 Task: Select a due date automation when advanced off, 2 days after a card is due at 12:00 PM.
Action: Mouse moved to (547, 587)
Screenshot: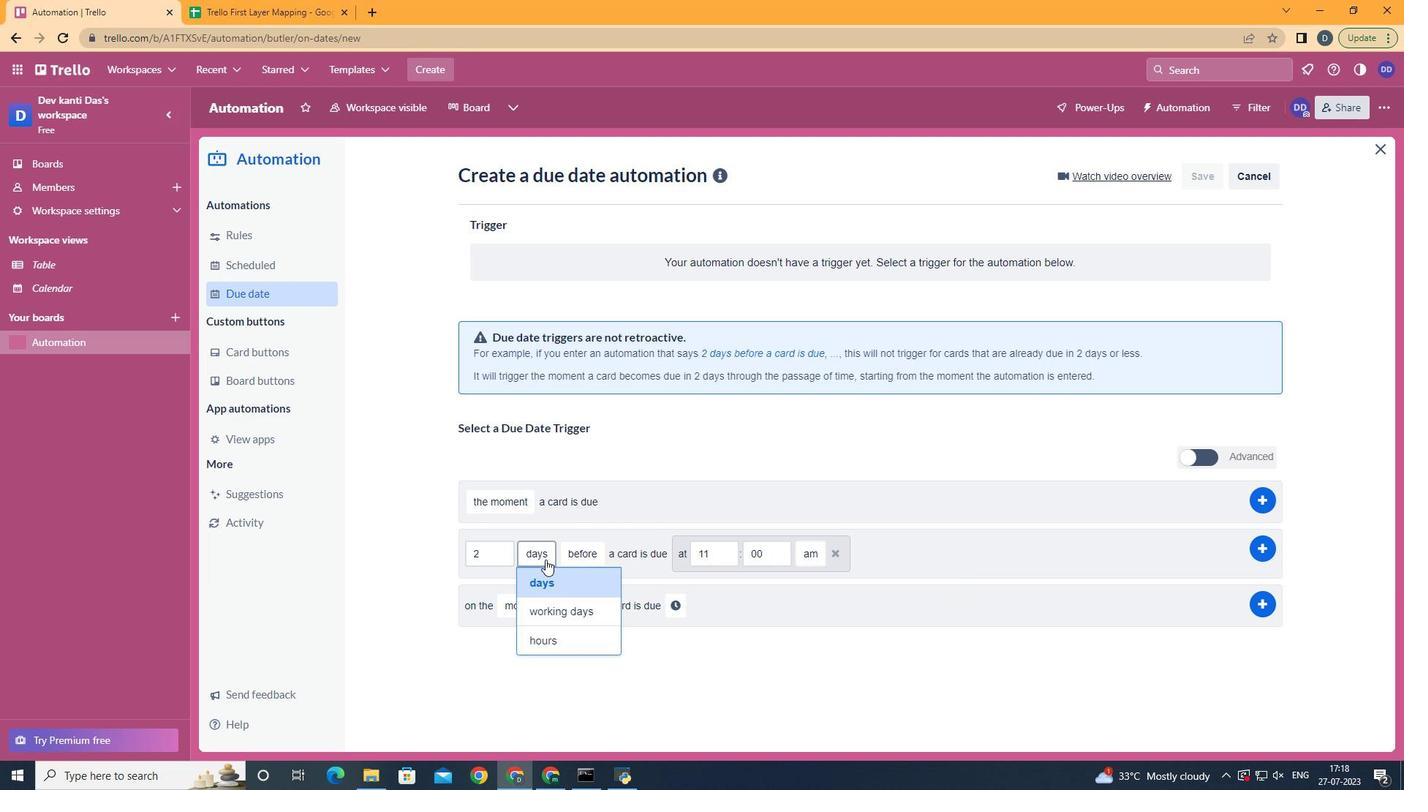 
Action: Mouse pressed left at (547, 587)
Screenshot: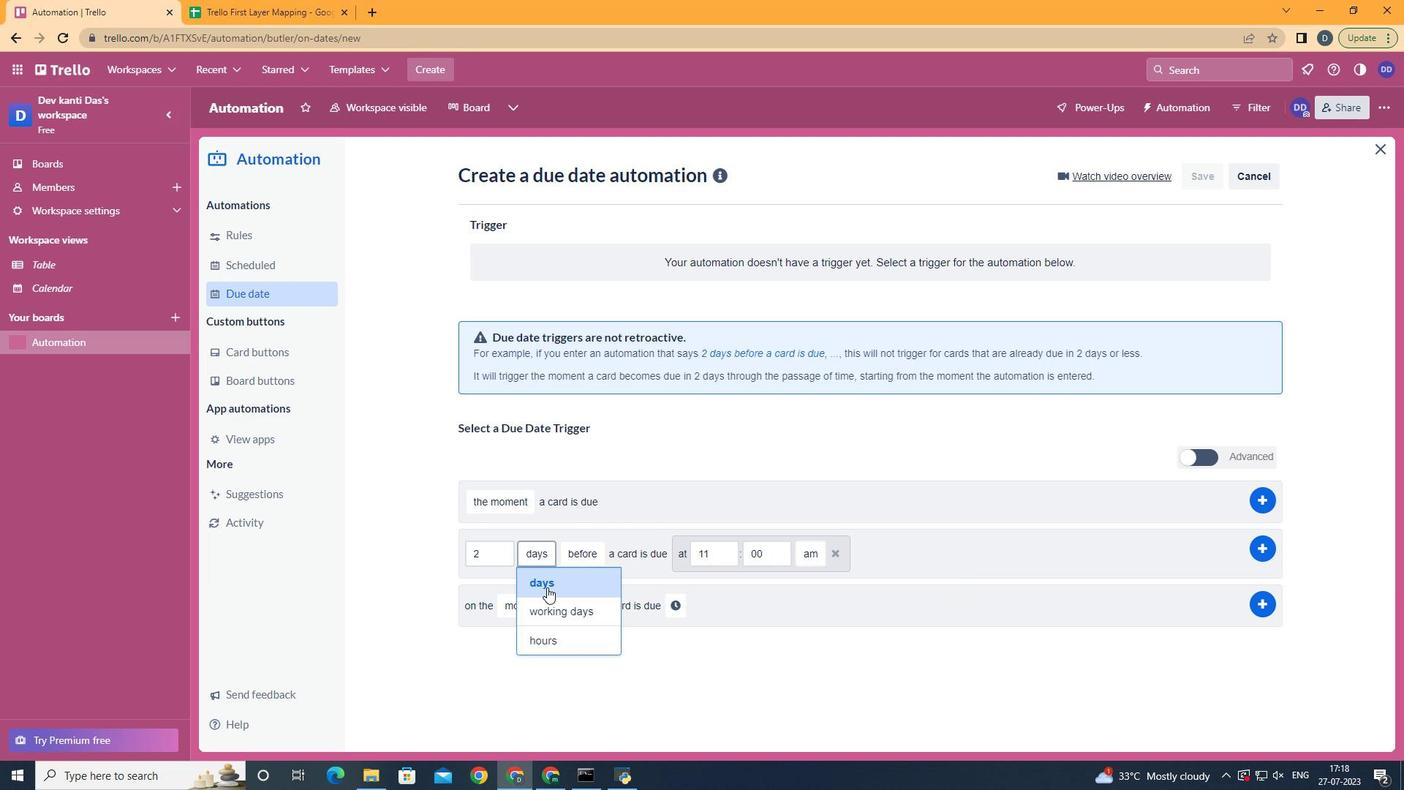 
Action: Mouse moved to (594, 610)
Screenshot: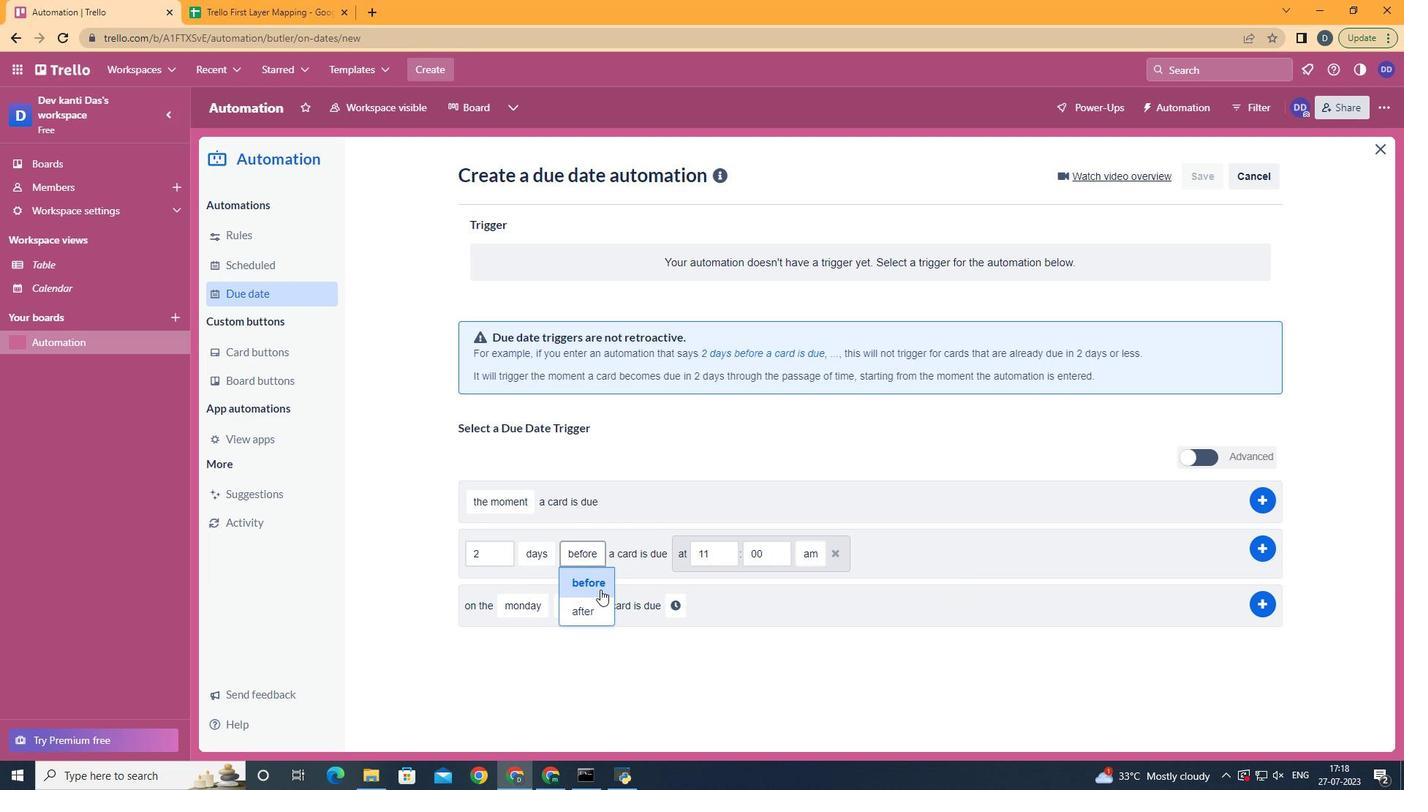 
Action: Mouse pressed left at (594, 610)
Screenshot: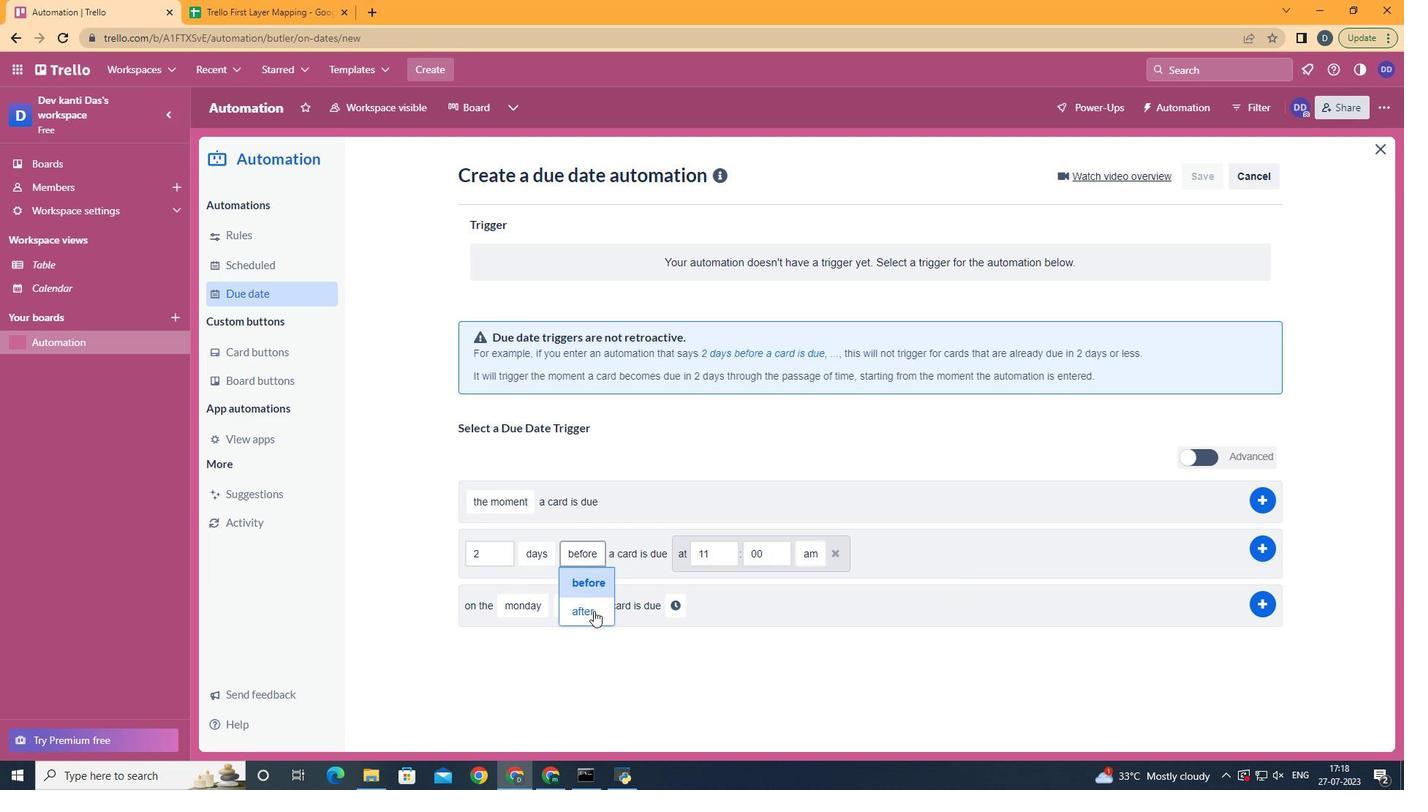 
Action: Mouse moved to (701, 550)
Screenshot: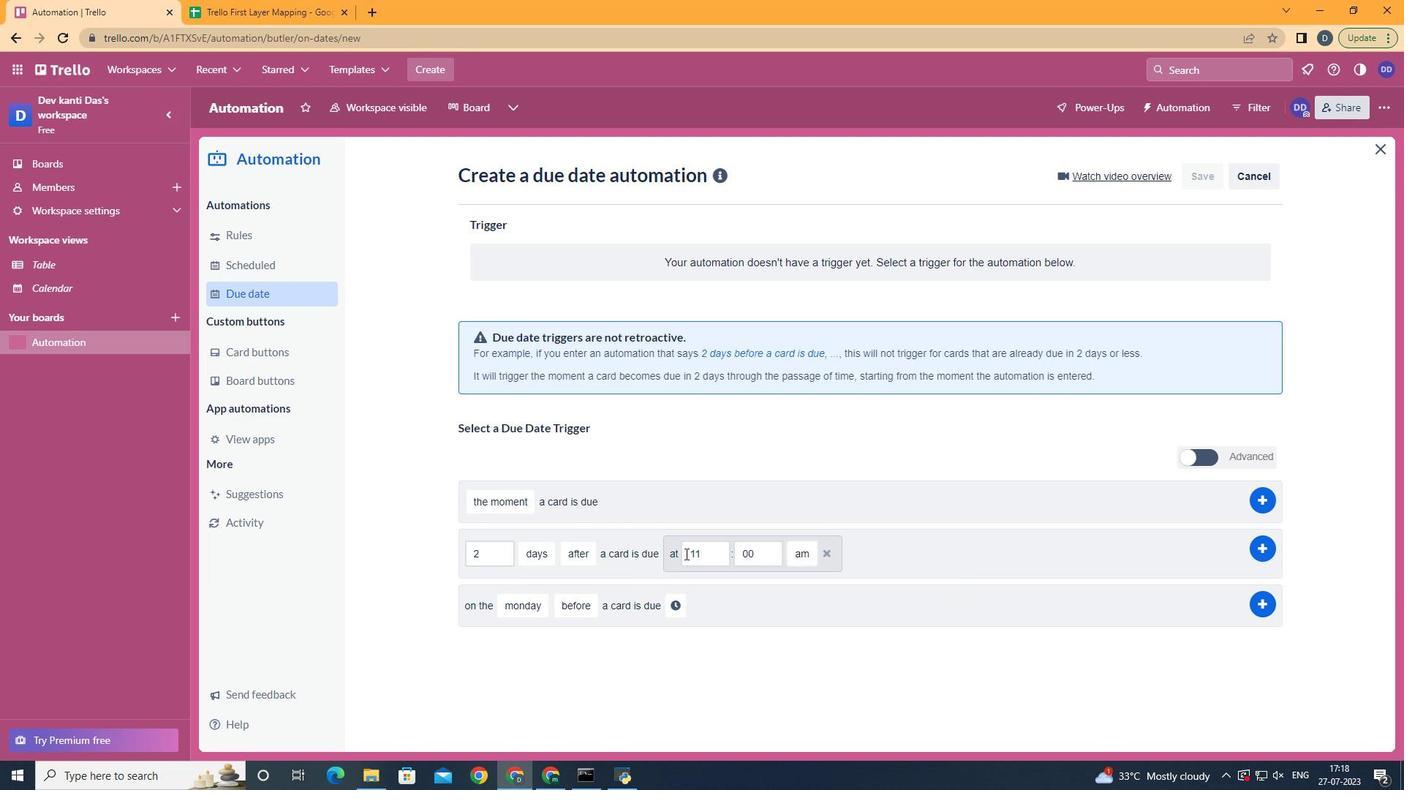 
Action: Mouse pressed left at (701, 550)
Screenshot: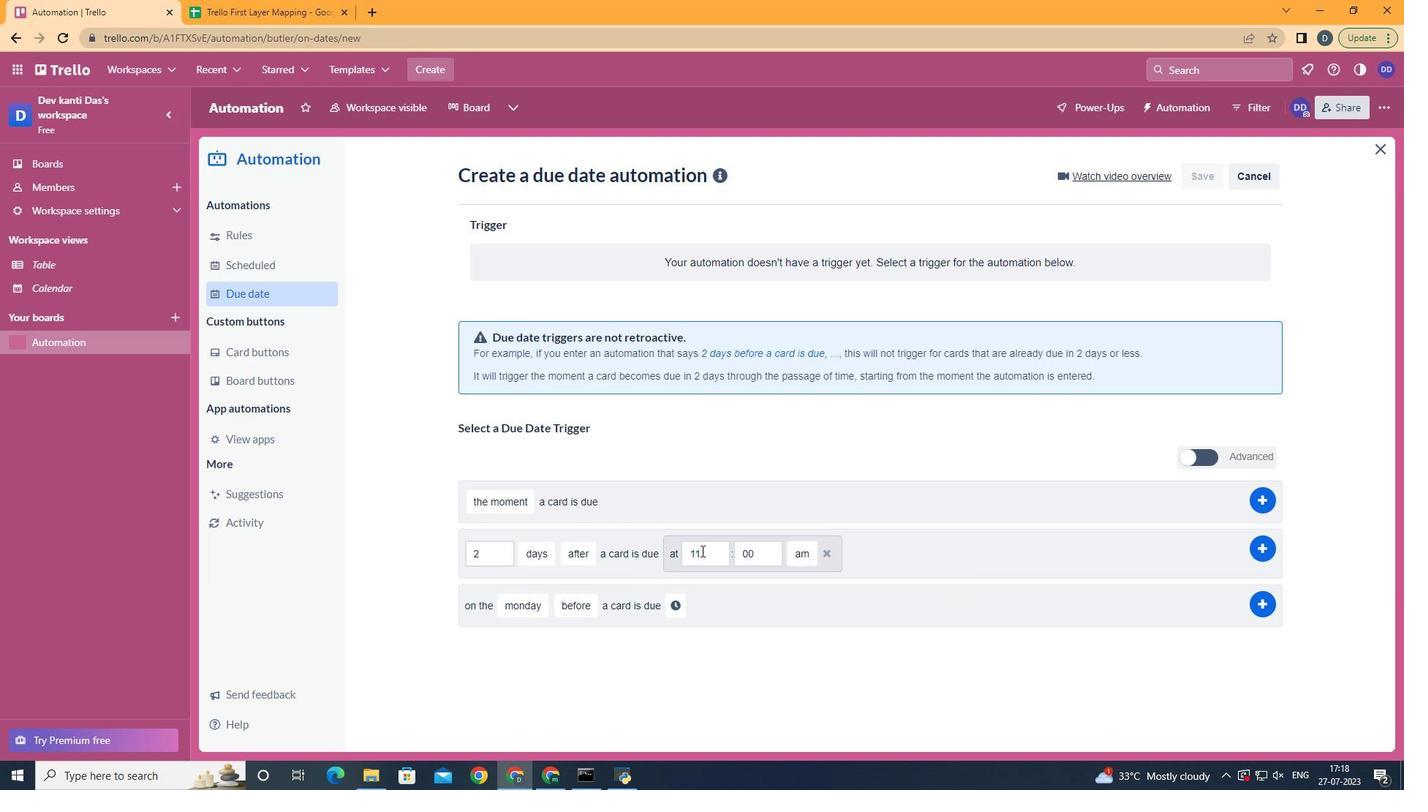 
Action: Key pressed <Key.backspace>2
Screenshot: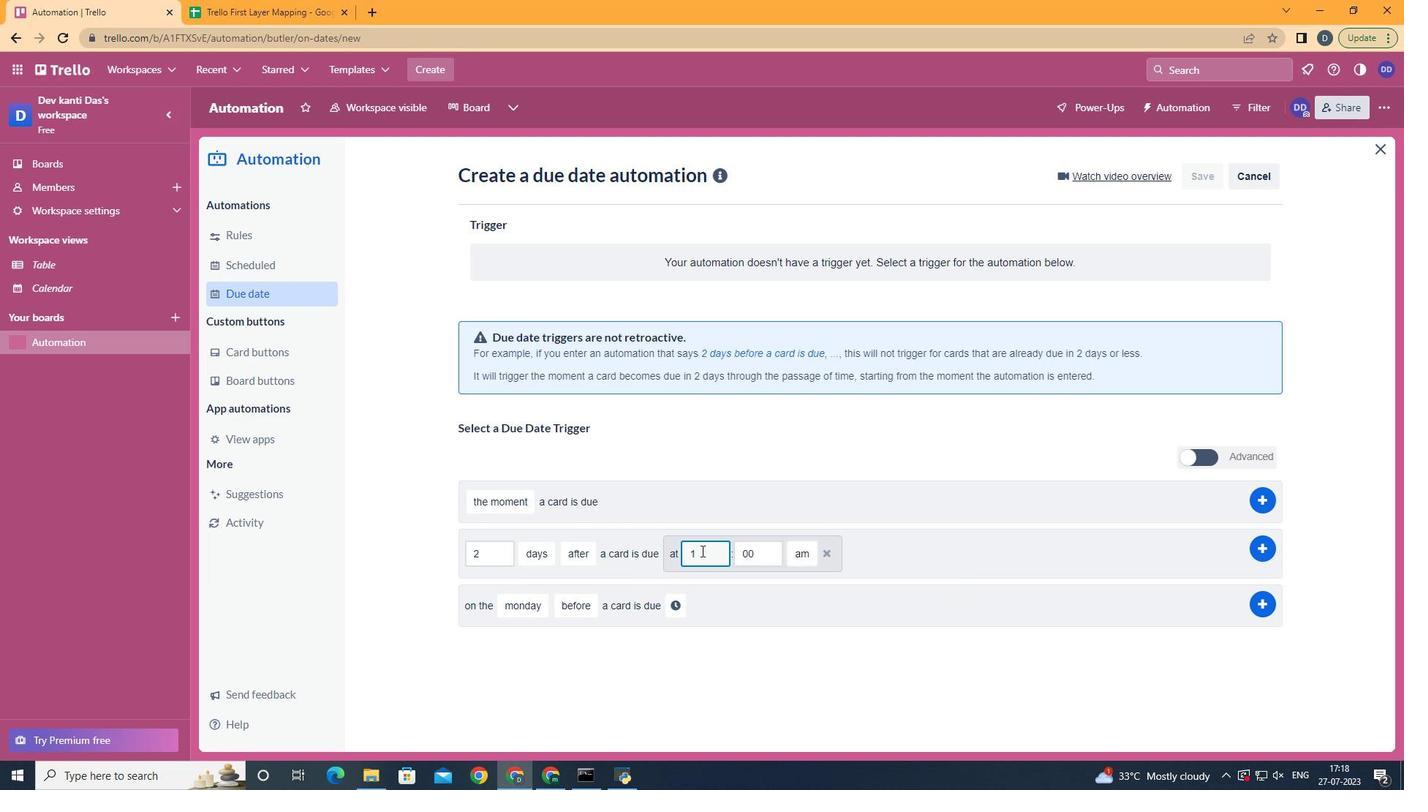 
Action: Mouse moved to (807, 608)
Screenshot: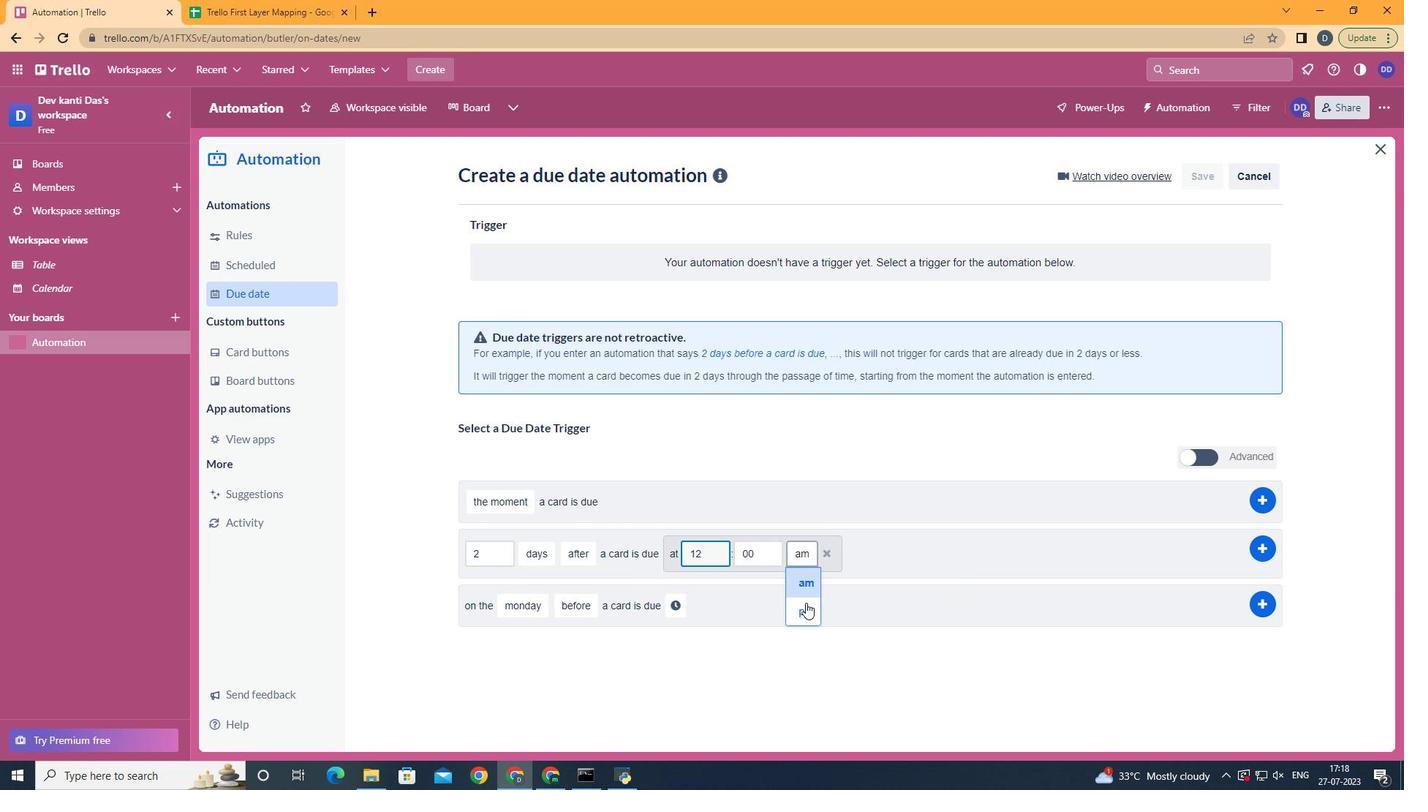 
Action: Mouse pressed left at (807, 608)
Screenshot: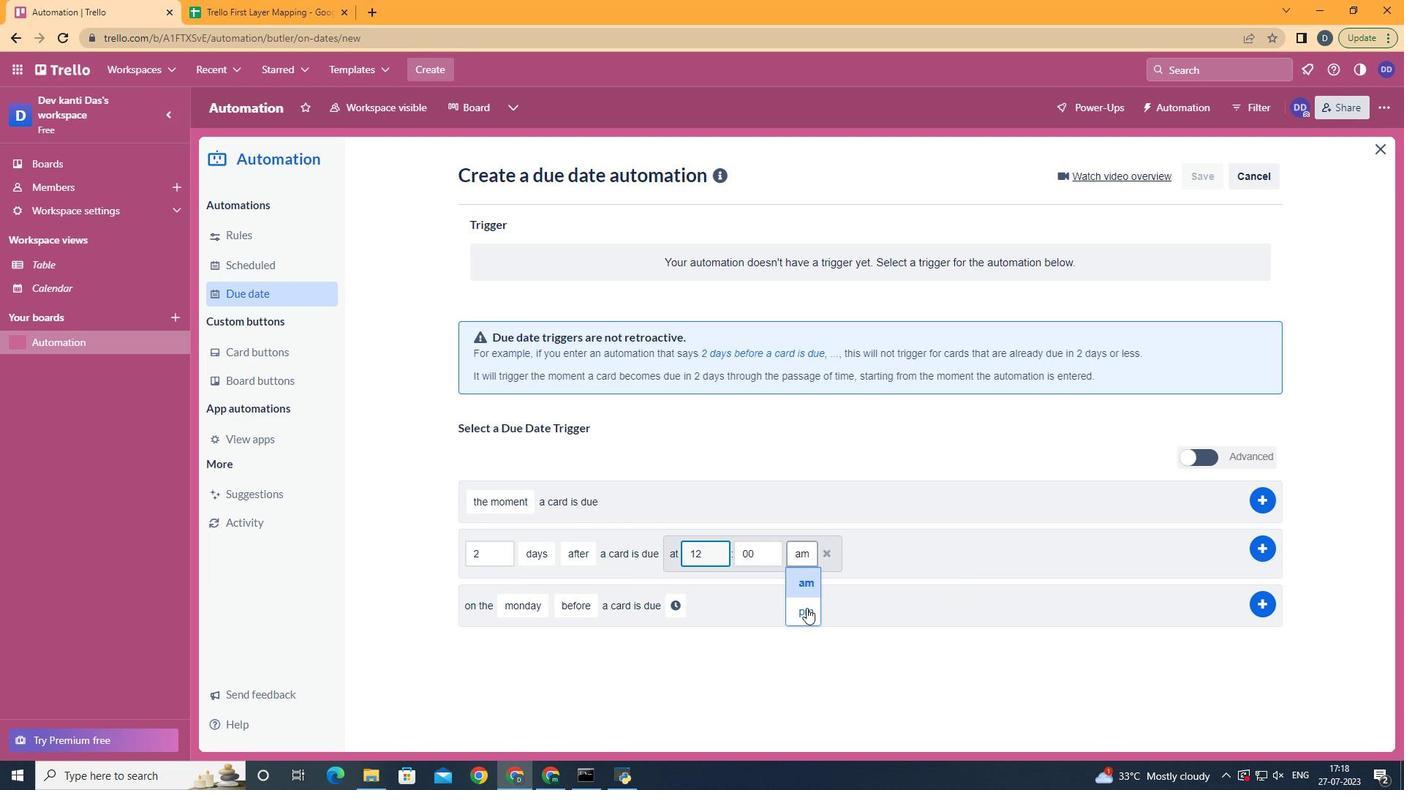 
Action: Mouse moved to (807, 608)
Screenshot: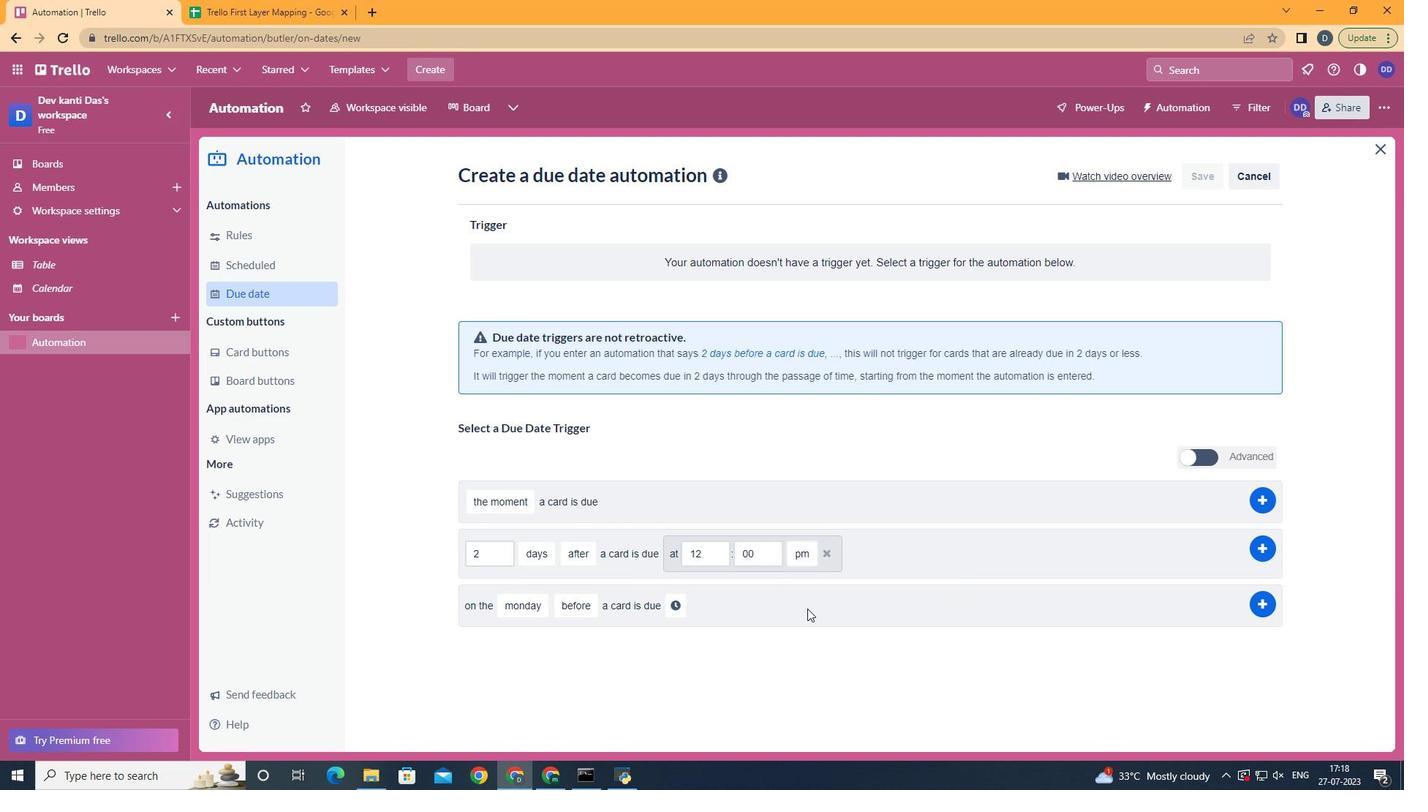 
